 Task: Create a rule from the Routing list, Task moved to a section -> Set Priority in the project BioForge , set the section as To-Do and set the priority of the task as  High
Action: Mouse moved to (619, 316)
Screenshot: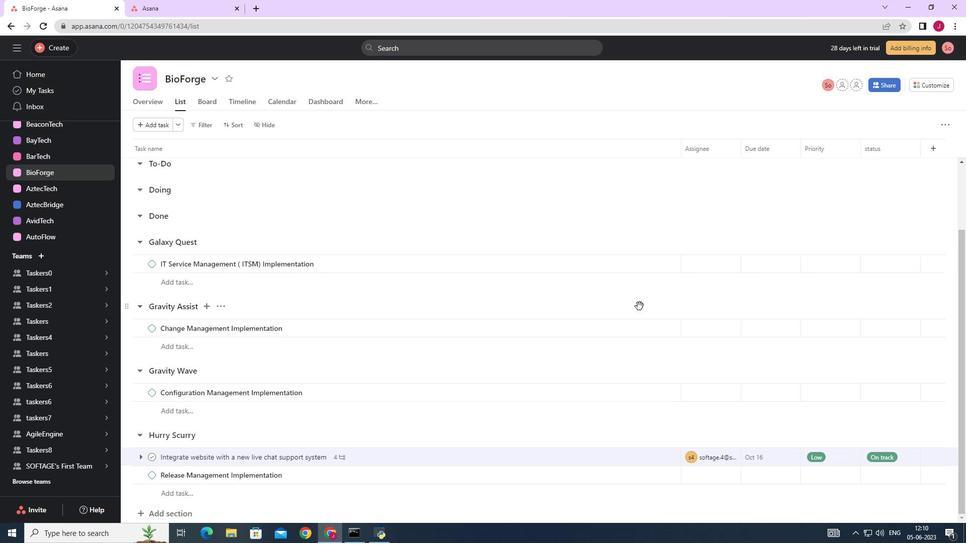 
Action: Mouse scrolled (619, 316) with delta (0, 0)
Screenshot: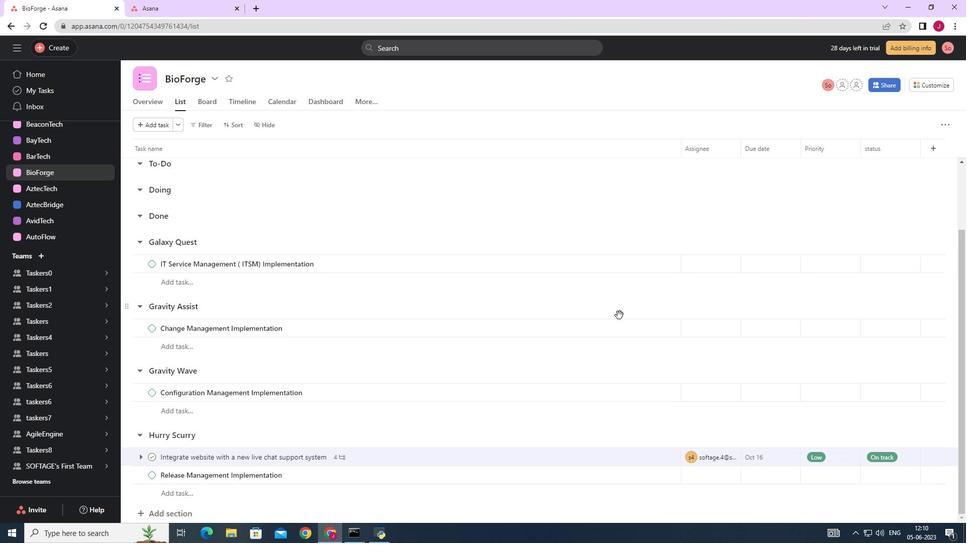 
Action: Mouse scrolled (619, 316) with delta (0, 0)
Screenshot: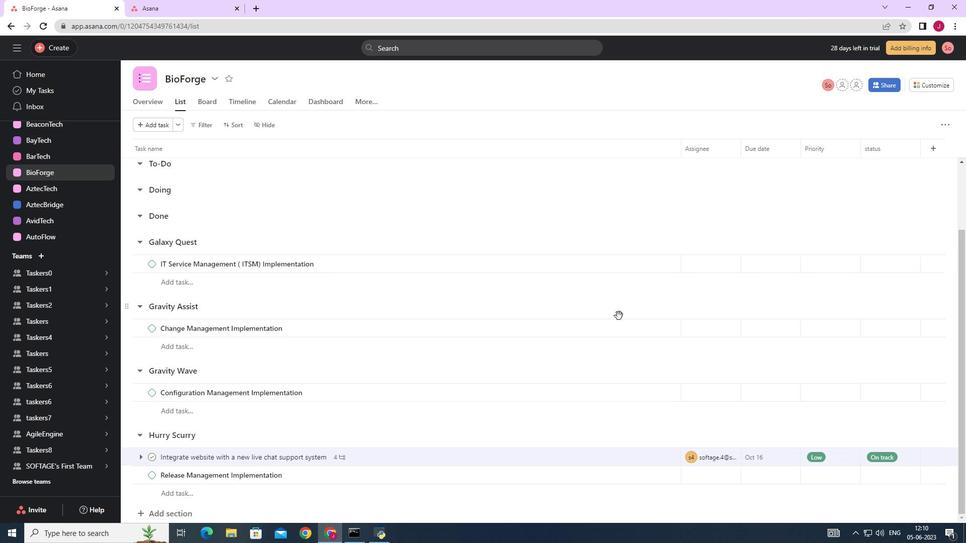 
Action: Mouse moved to (618, 316)
Screenshot: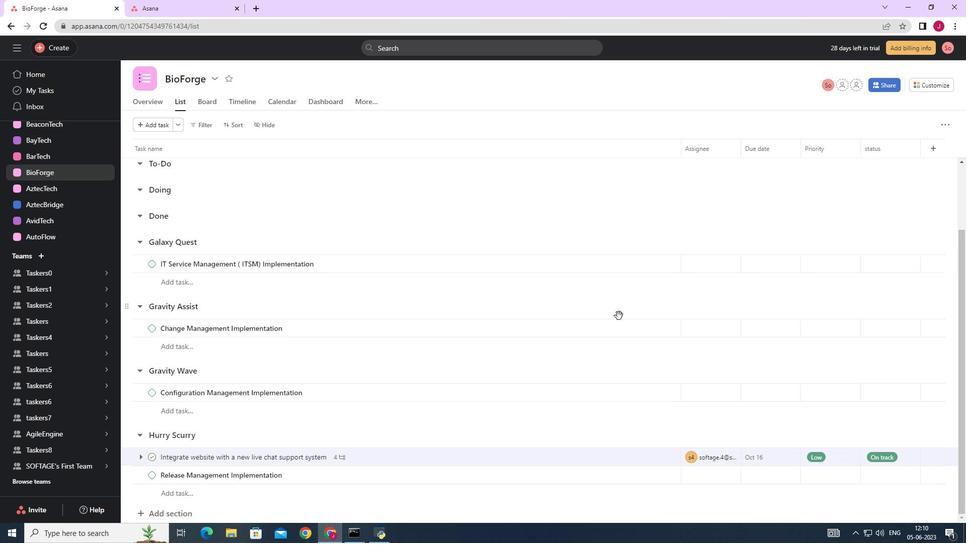 
Action: Mouse scrolled (618, 316) with delta (0, 0)
Screenshot: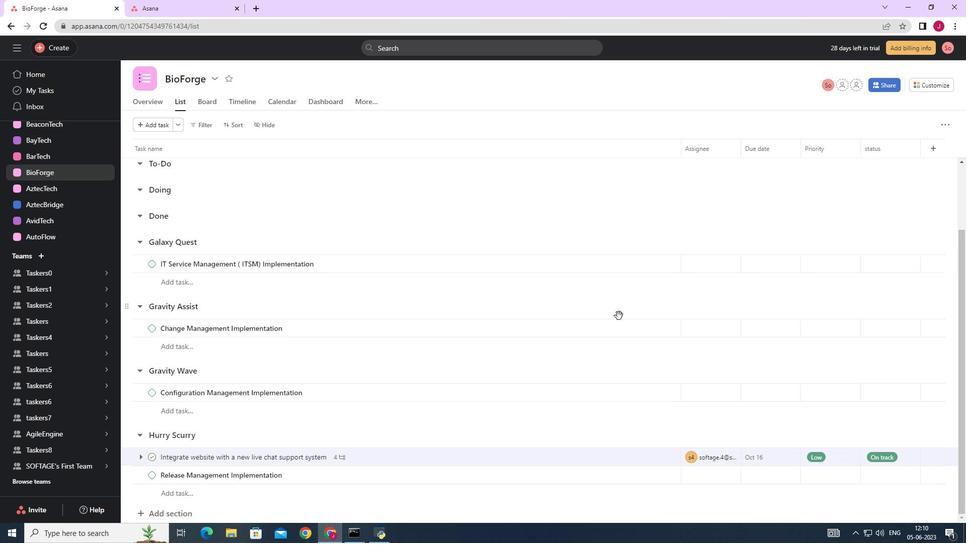 
Action: Mouse moved to (222, 246)
Screenshot: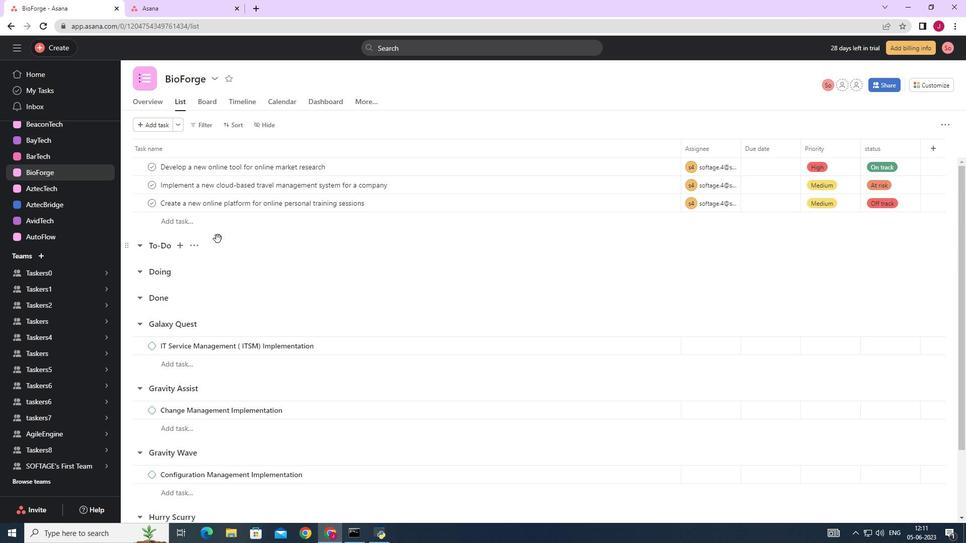 
Action: Mouse scrolled (222, 247) with delta (0, 0)
Screenshot: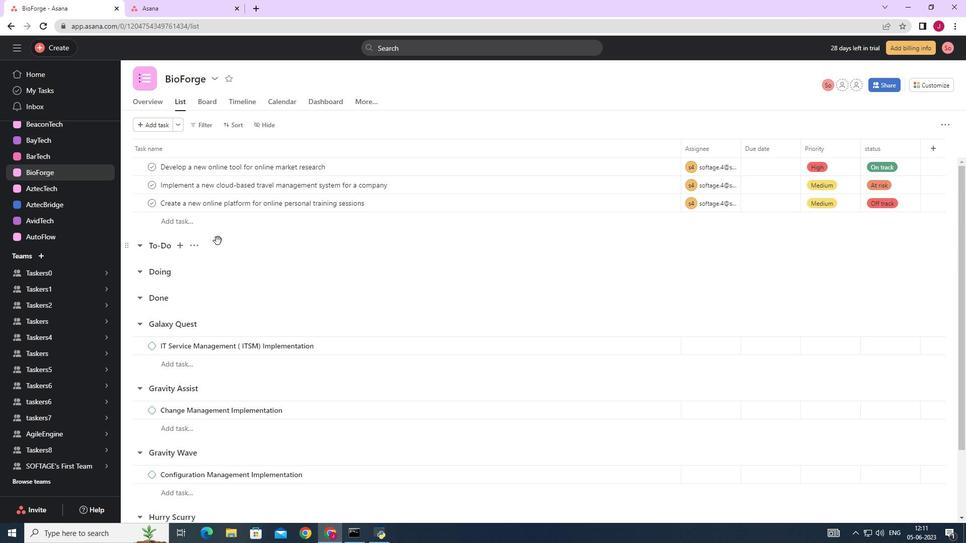 
Action: Mouse scrolled (222, 247) with delta (0, 0)
Screenshot: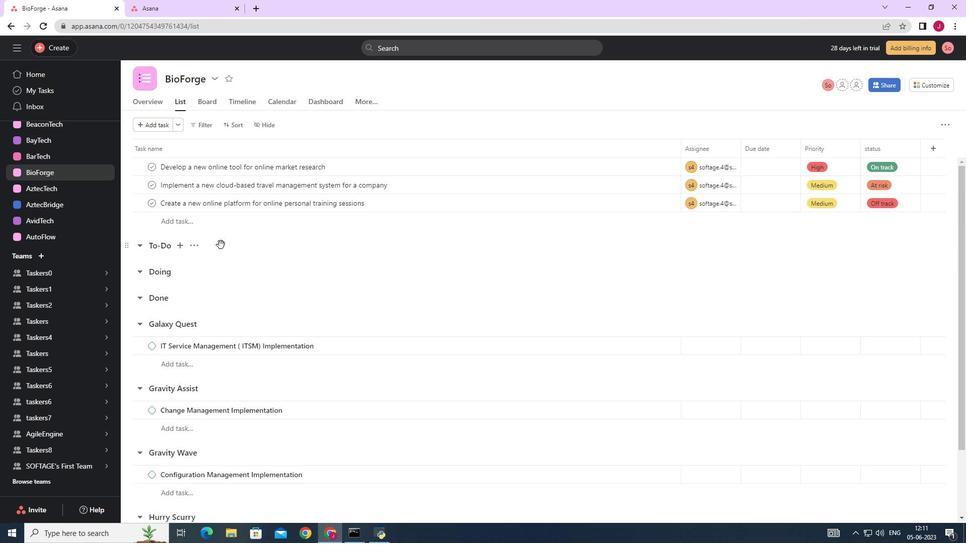 
Action: Mouse scrolled (222, 247) with delta (0, 0)
Screenshot: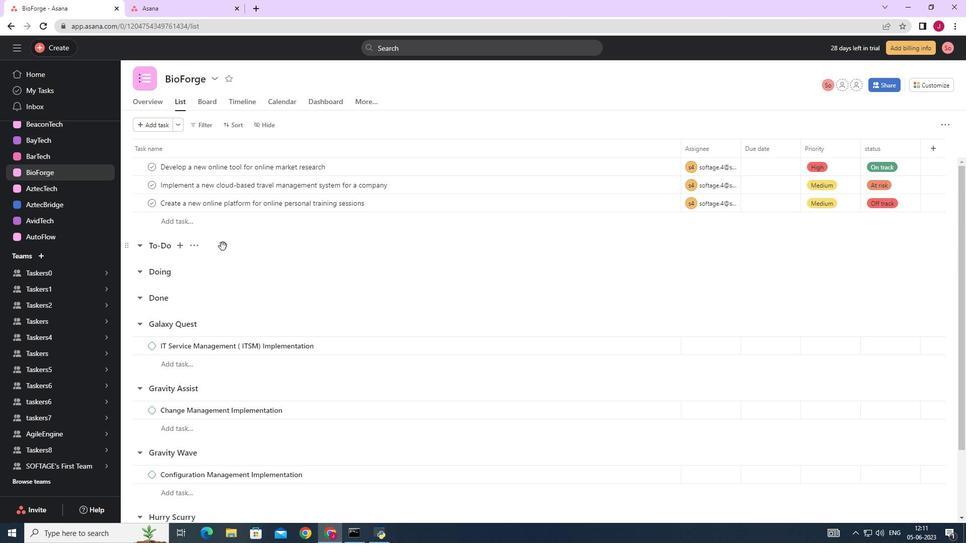 
Action: Mouse moved to (222, 246)
Screenshot: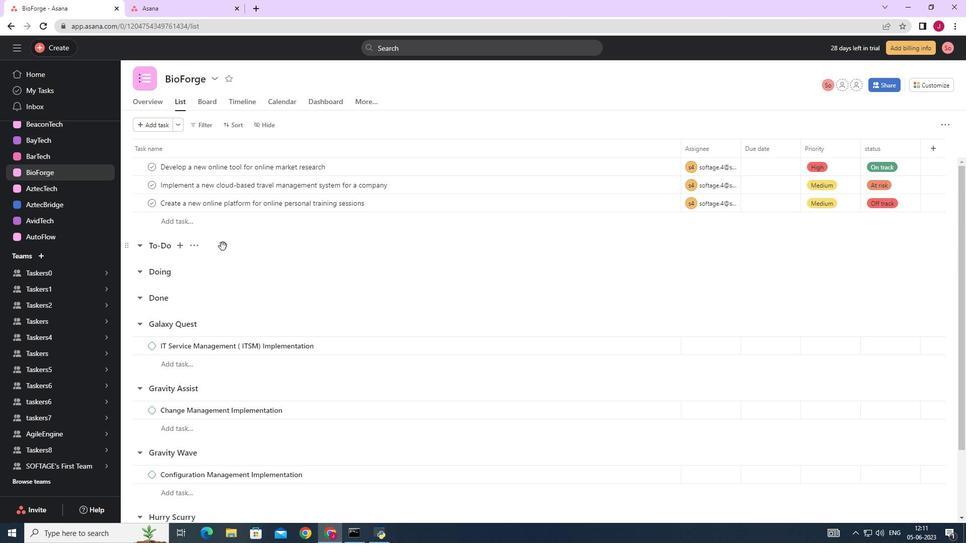 
Action: Mouse scrolled (222, 246) with delta (0, 0)
Screenshot: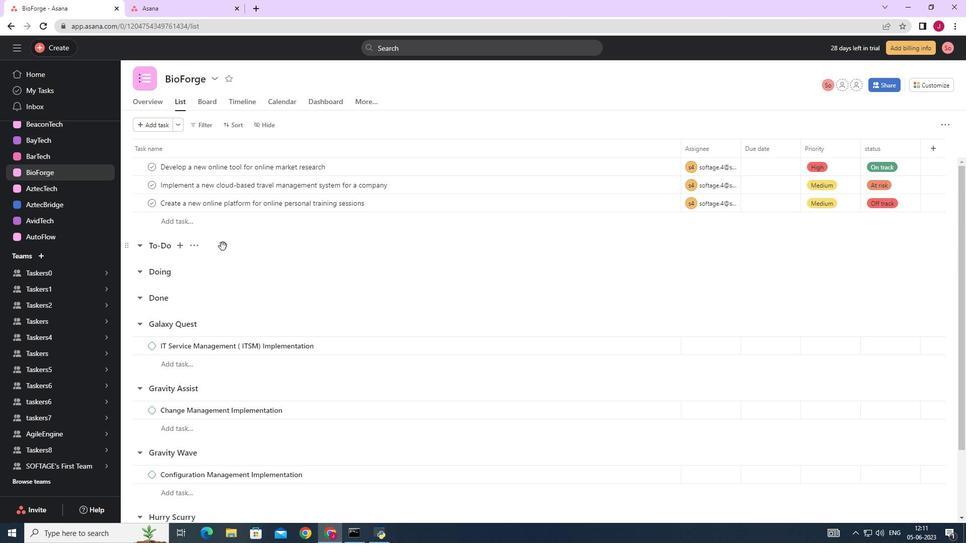 
Action: Mouse scrolled (222, 246) with delta (0, 0)
Screenshot: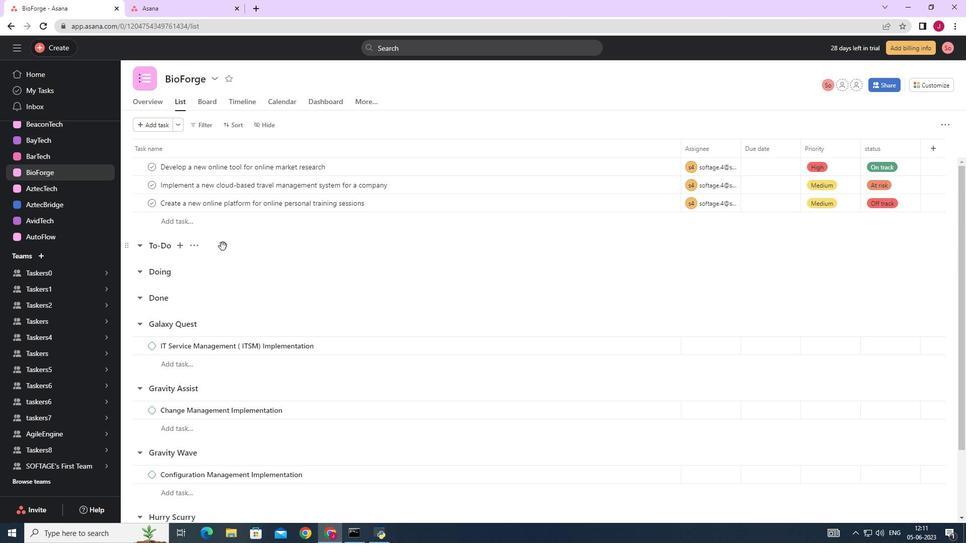 
Action: Mouse scrolled (222, 246) with delta (0, 0)
Screenshot: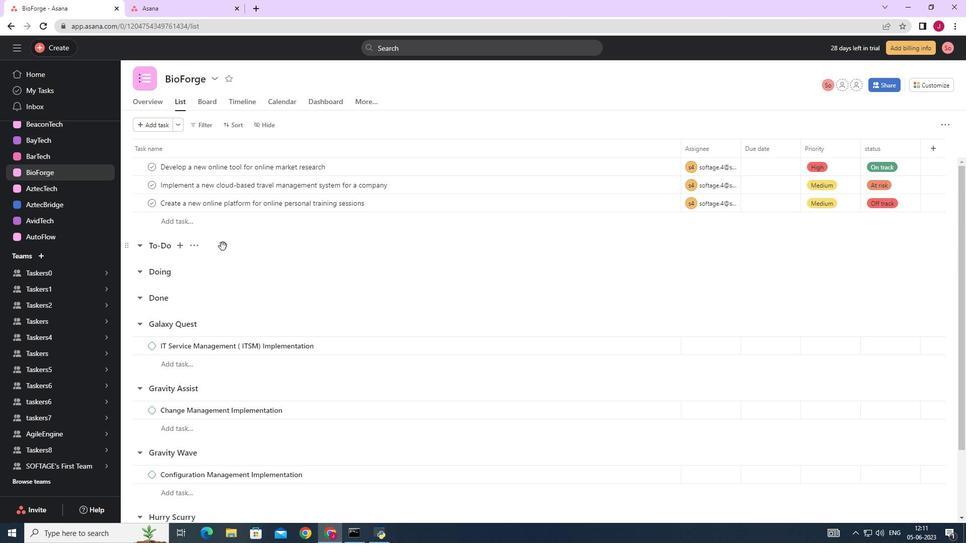 
Action: Mouse scrolled (222, 246) with delta (0, 0)
Screenshot: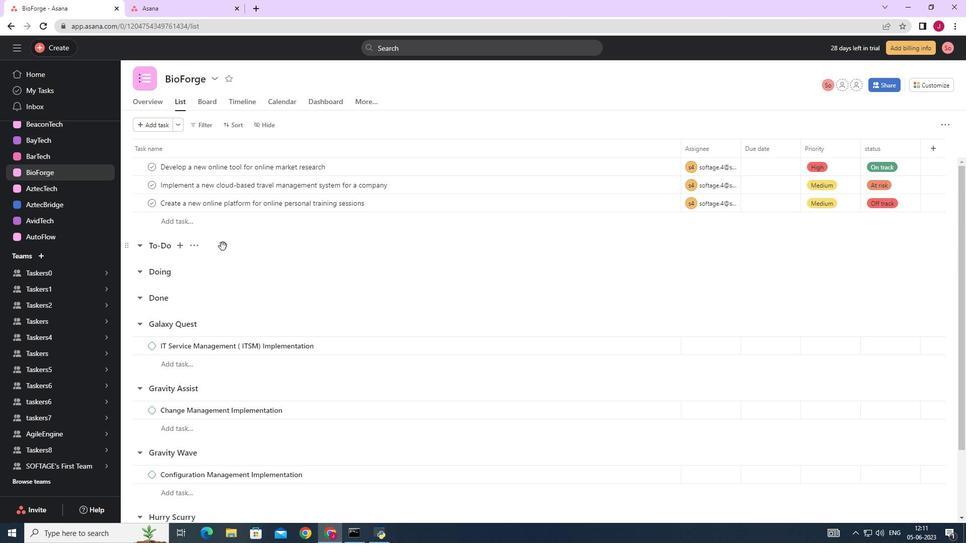 
Action: Mouse scrolled (222, 246) with delta (0, 0)
Screenshot: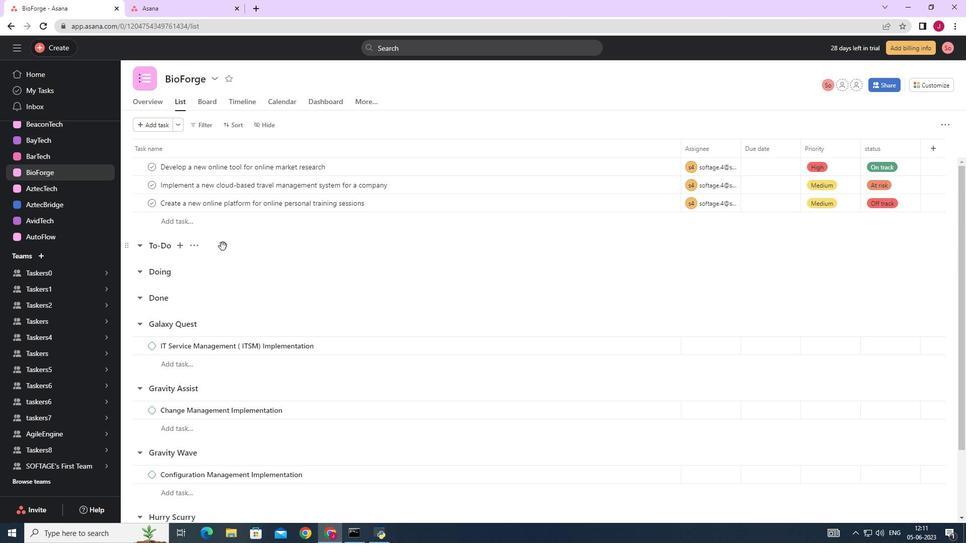 
Action: Mouse scrolled (222, 246) with delta (0, 0)
Screenshot: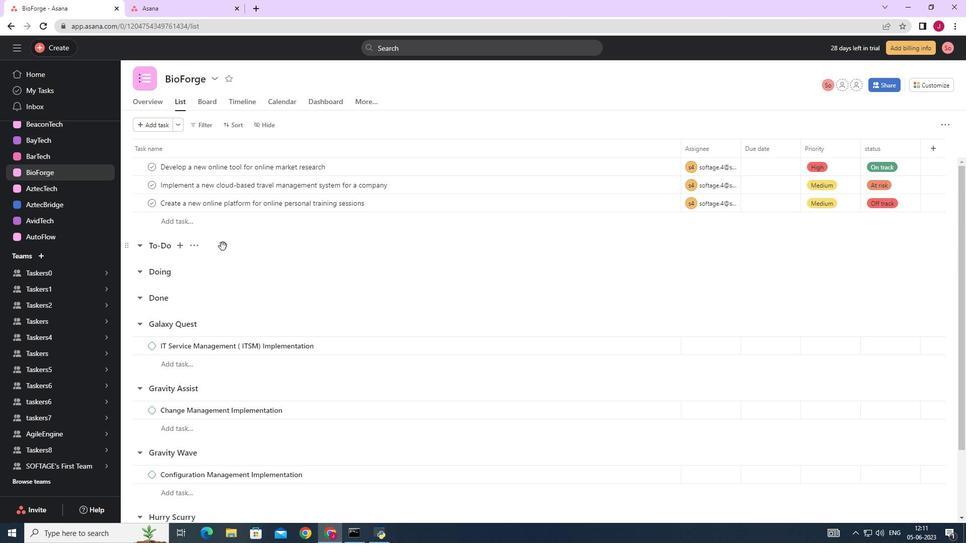 
Action: Mouse scrolled (222, 246) with delta (0, 0)
Screenshot: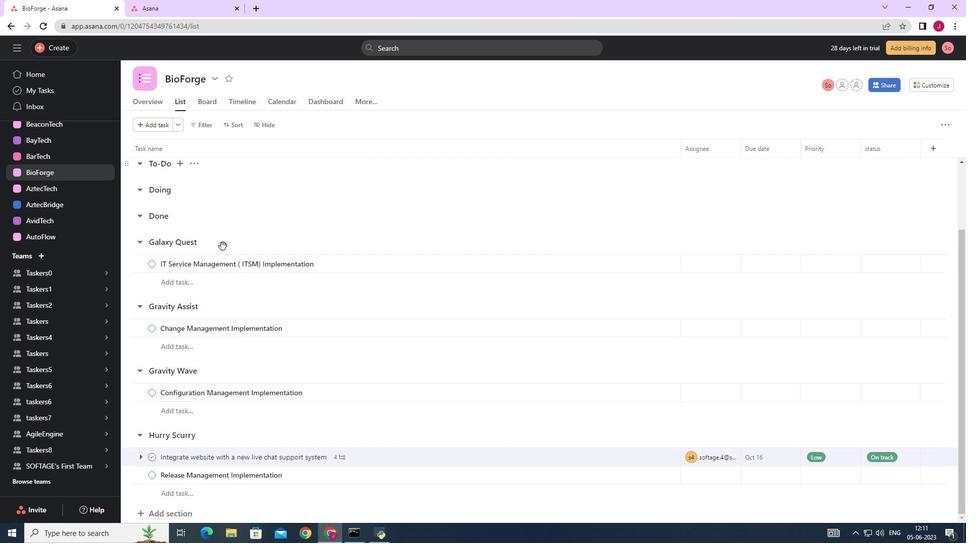 
Action: Mouse scrolled (222, 246) with delta (0, 0)
Screenshot: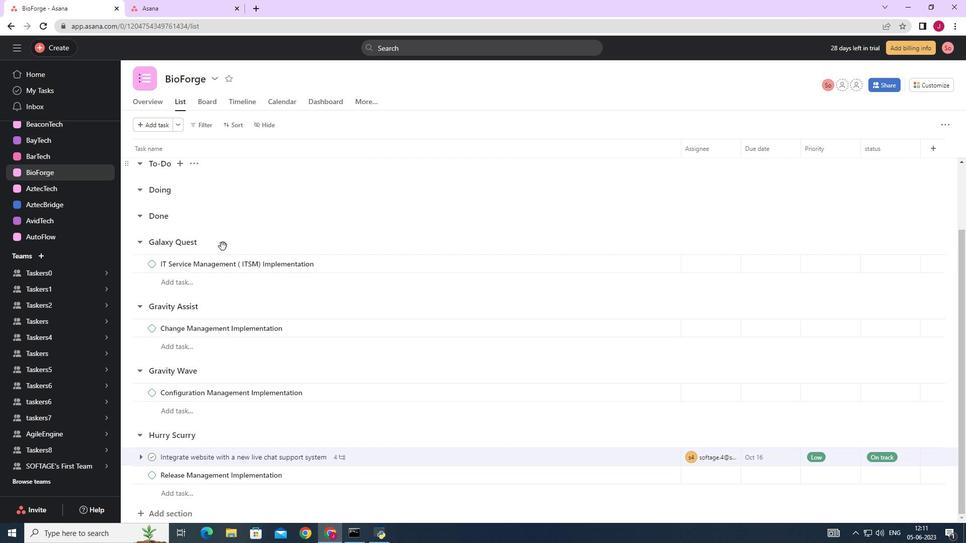 
Action: Mouse scrolled (222, 247) with delta (0, 0)
Screenshot: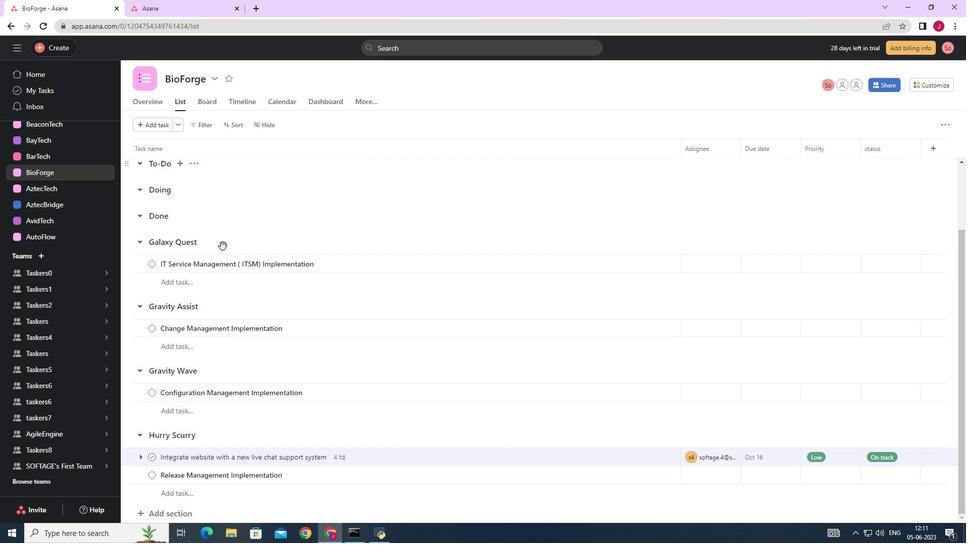 
Action: Mouse scrolled (222, 247) with delta (0, 0)
Screenshot: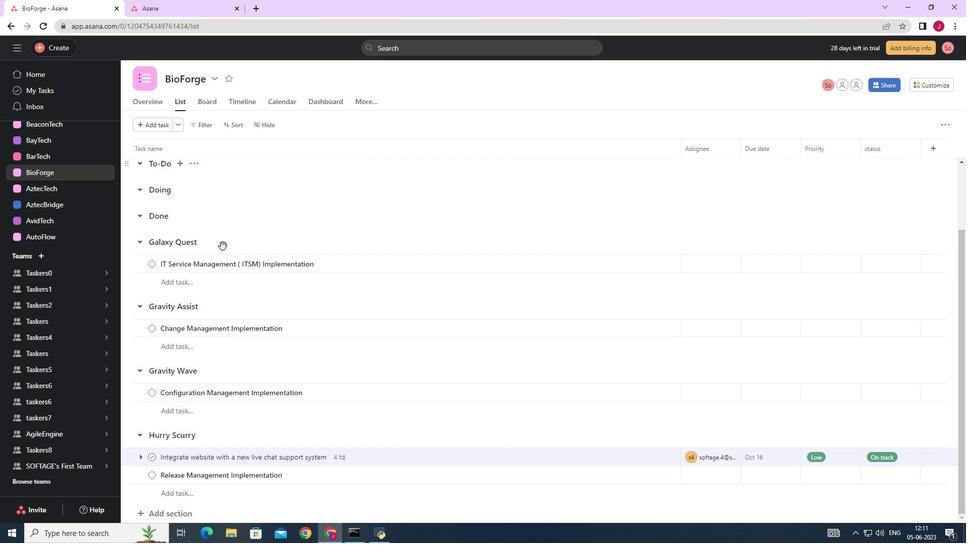 
Action: Mouse scrolled (222, 247) with delta (0, 0)
Screenshot: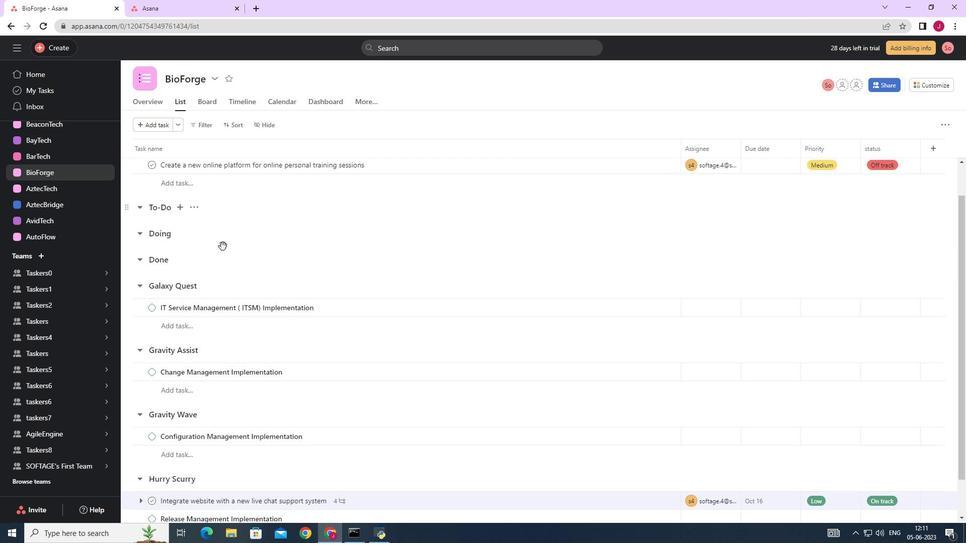 
Action: Mouse scrolled (222, 247) with delta (0, 0)
Screenshot: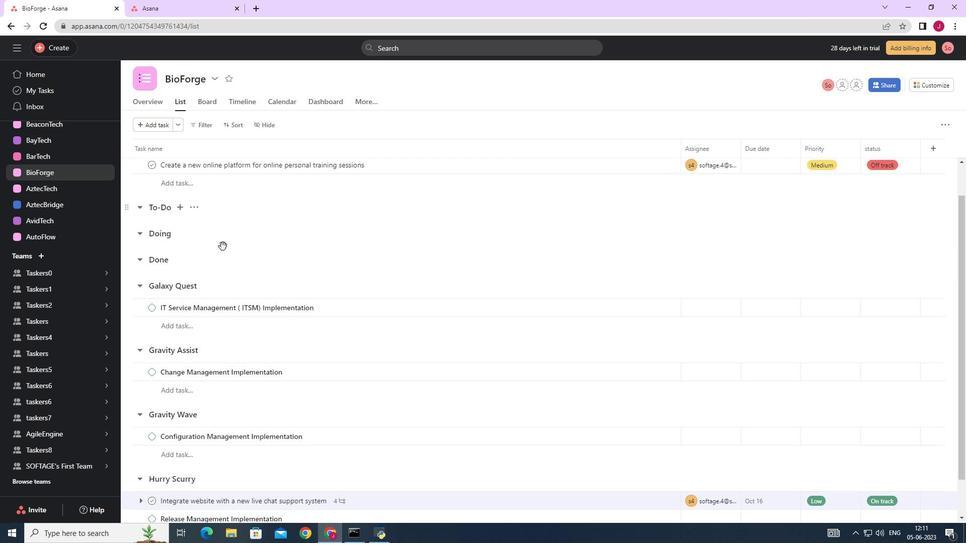 
Action: Mouse scrolled (222, 247) with delta (0, 0)
Screenshot: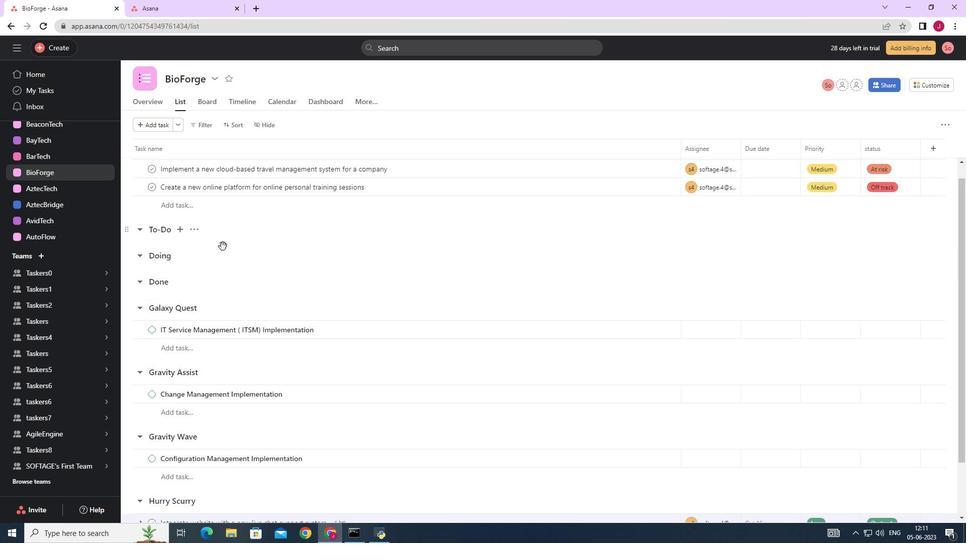 
Action: Mouse scrolled (222, 247) with delta (0, 0)
Screenshot: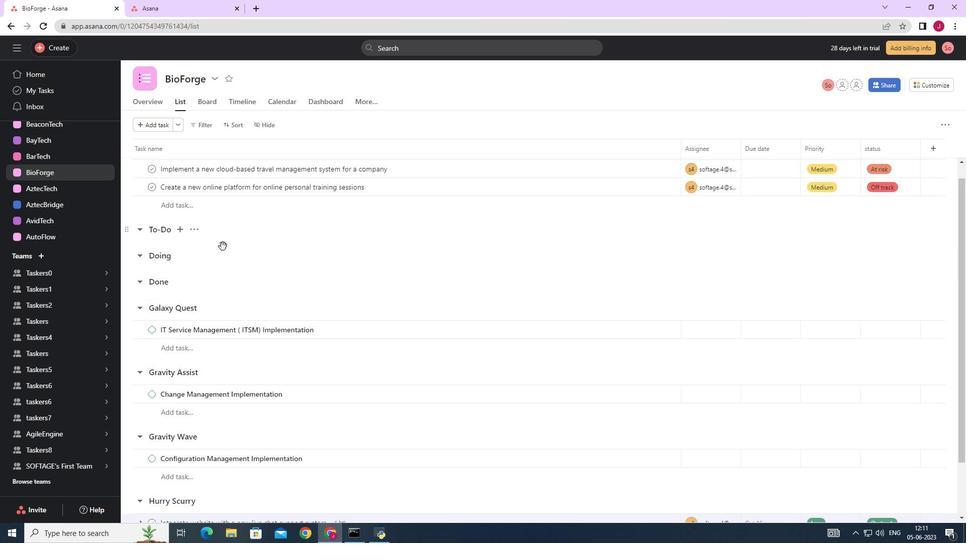 
Action: Mouse moved to (941, 85)
Screenshot: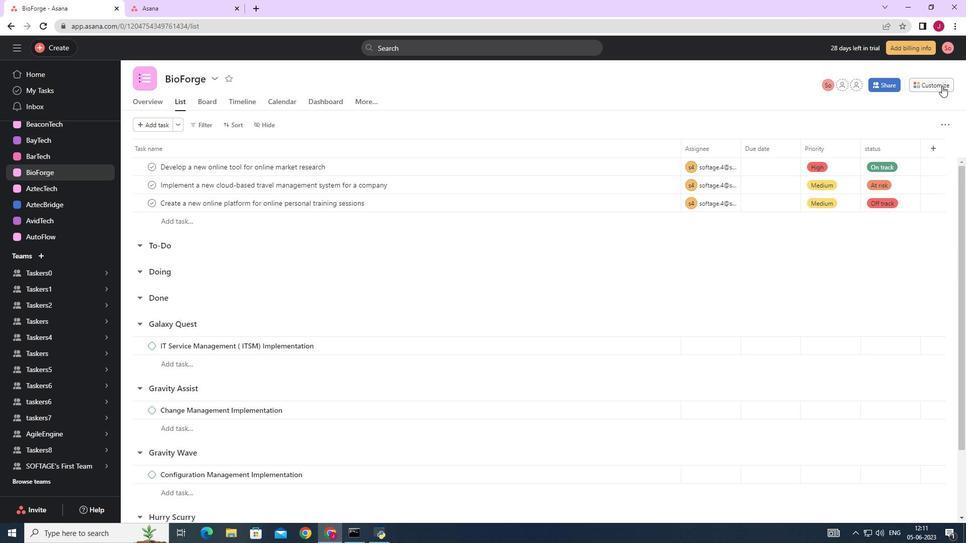 
Action: Mouse pressed left at (941, 85)
Screenshot: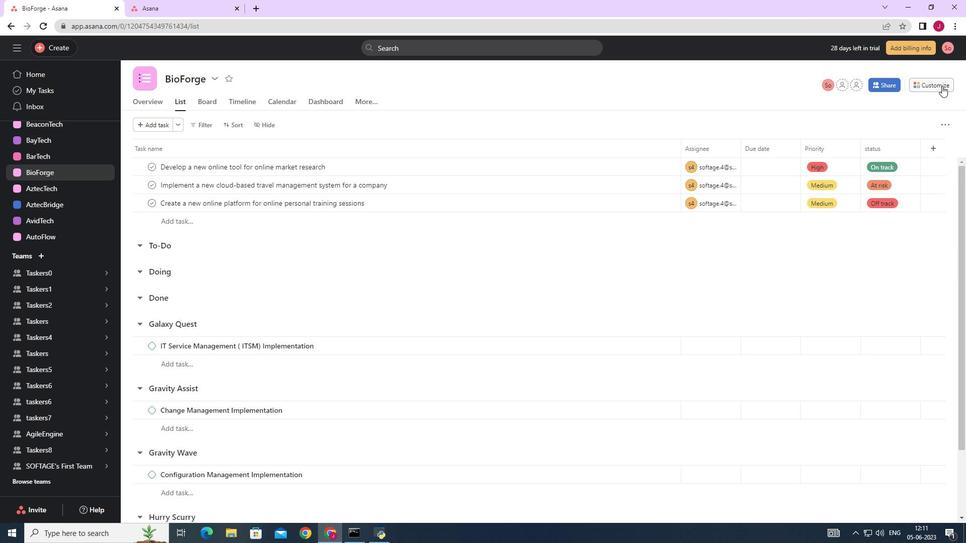 
Action: Mouse moved to (760, 215)
Screenshot: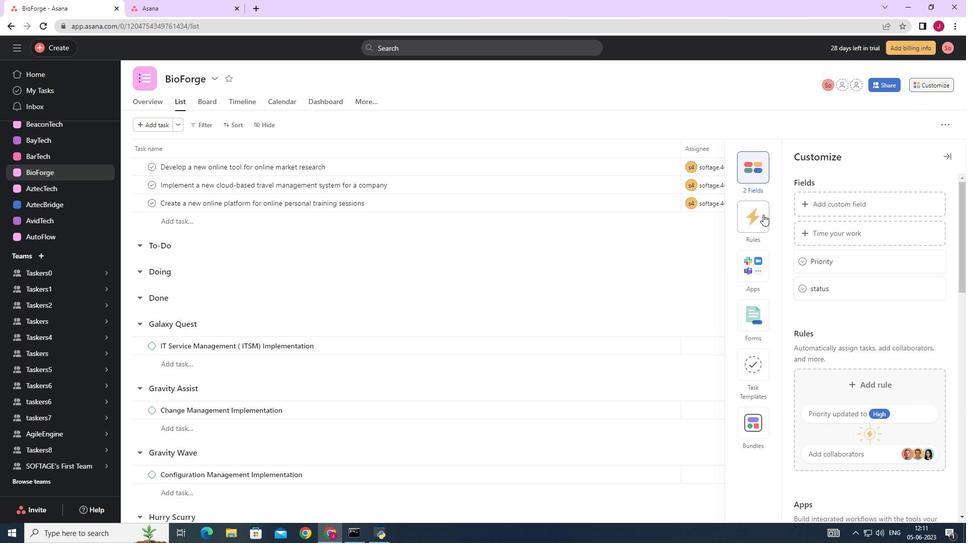 
Action: Mouse pressed left at (760, 215)
Screenshot: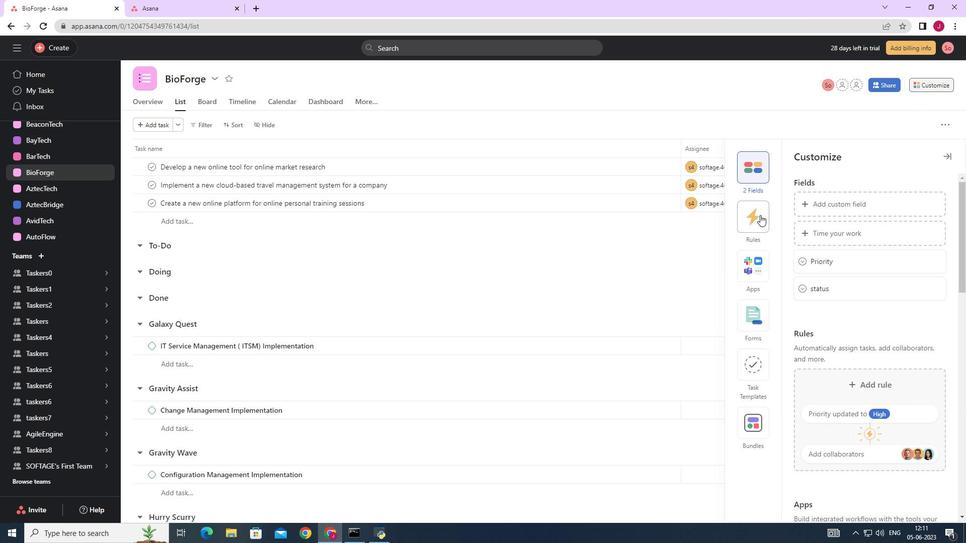 
Action: Mouse moved to (832, 236)
Screenshot: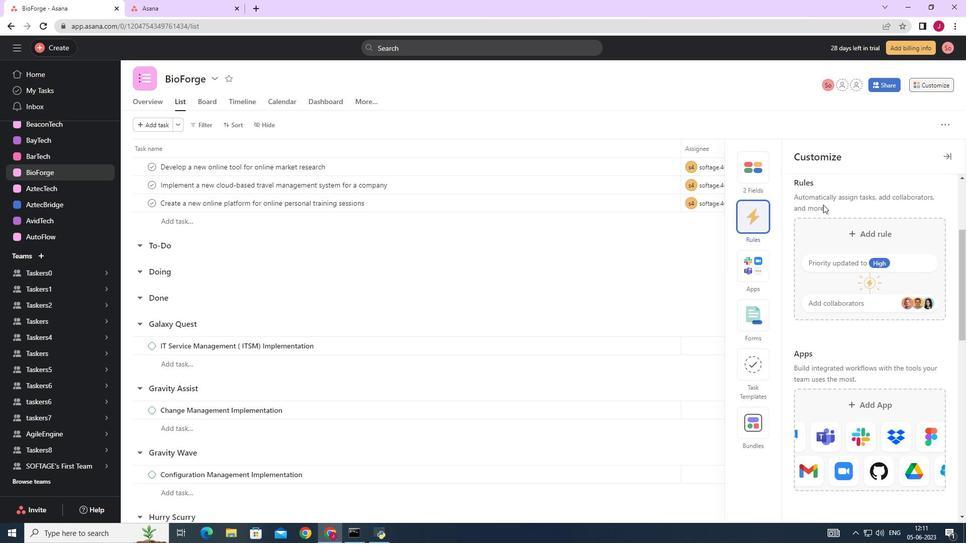 
Action: Mouse pressed left at (832, 236)
Screenshot: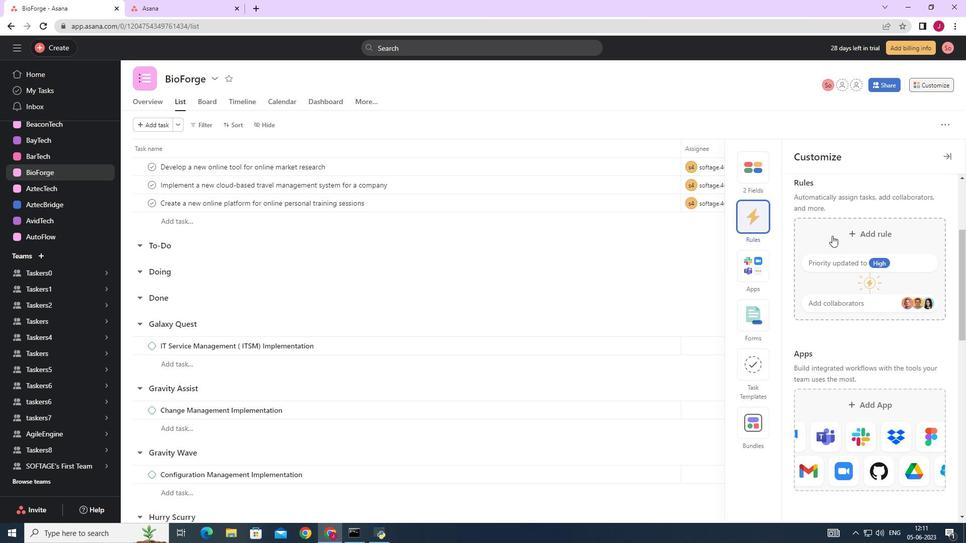 
Action: Mouse moved to (216, 129)
Screenshot: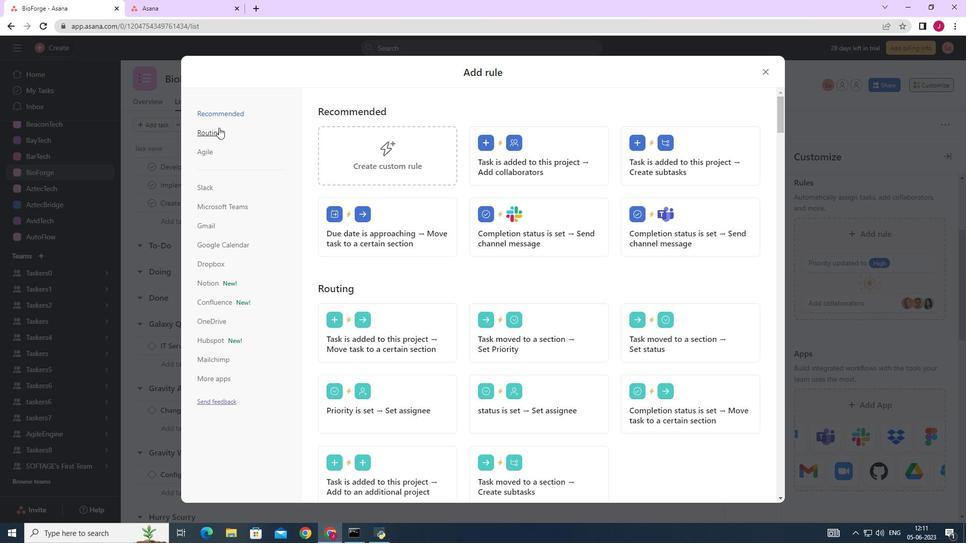 
Action: Mouse pressed left at (216, 129)
Screenshot: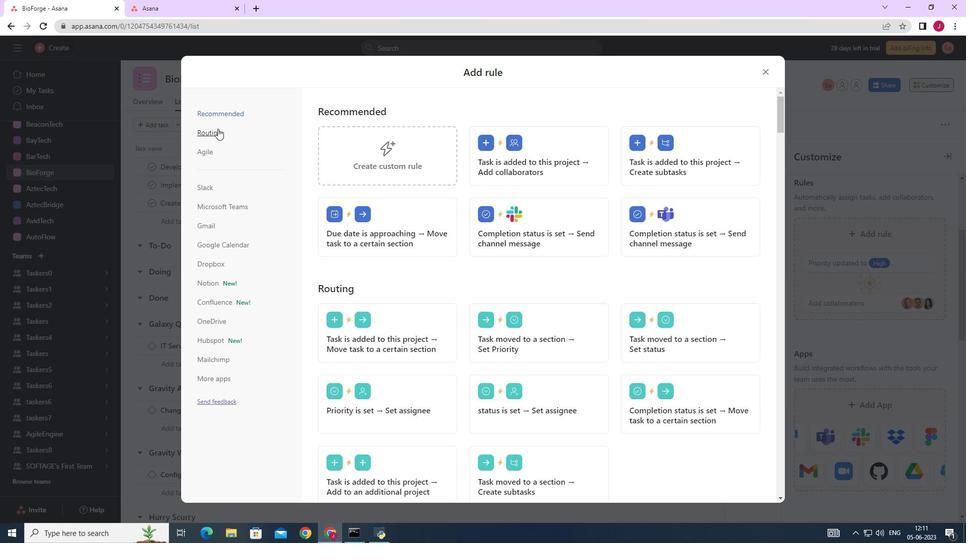 
Action: Mouse moved to (505, 157)
Screenshot: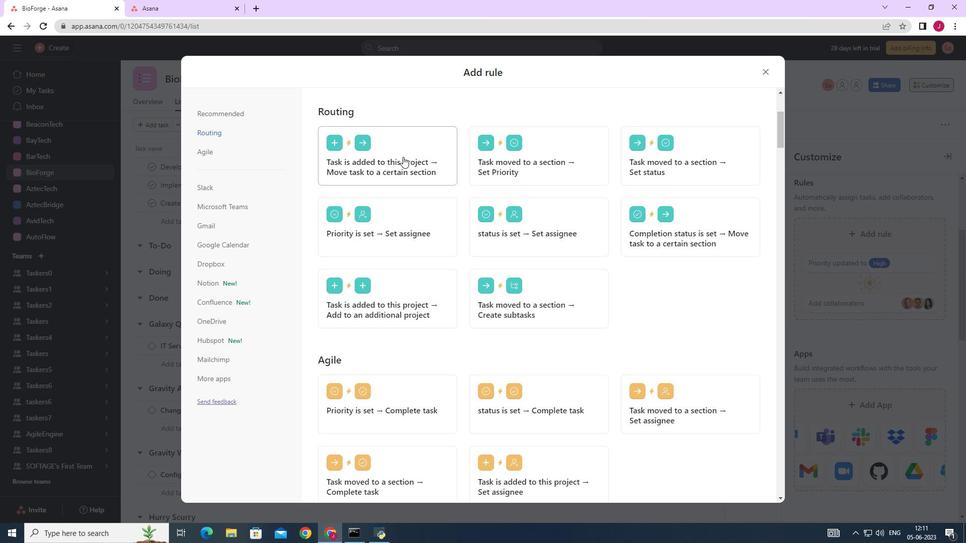 
Action: Mouse pressed left at (505, 157)
Screenshot: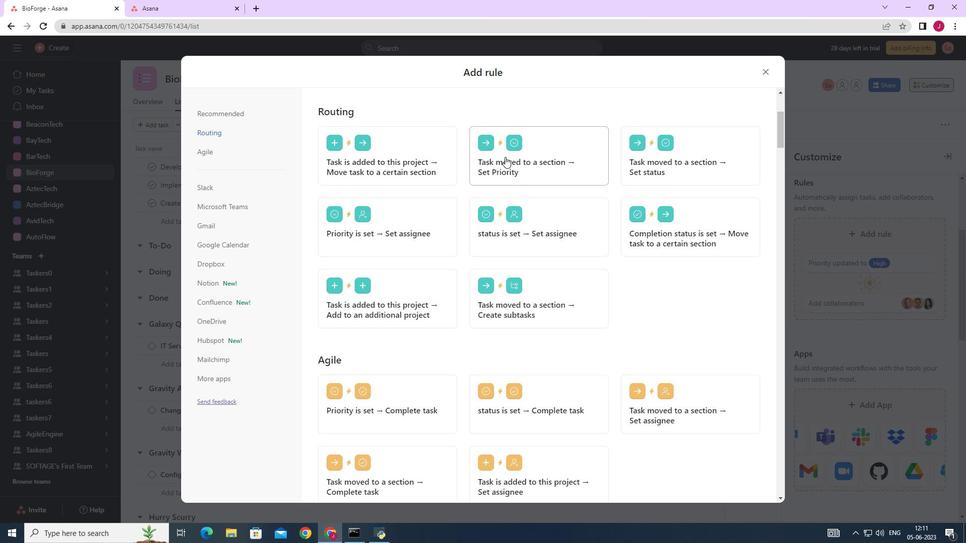 
Action: Mouse moved to (350, 277)
Screenshot: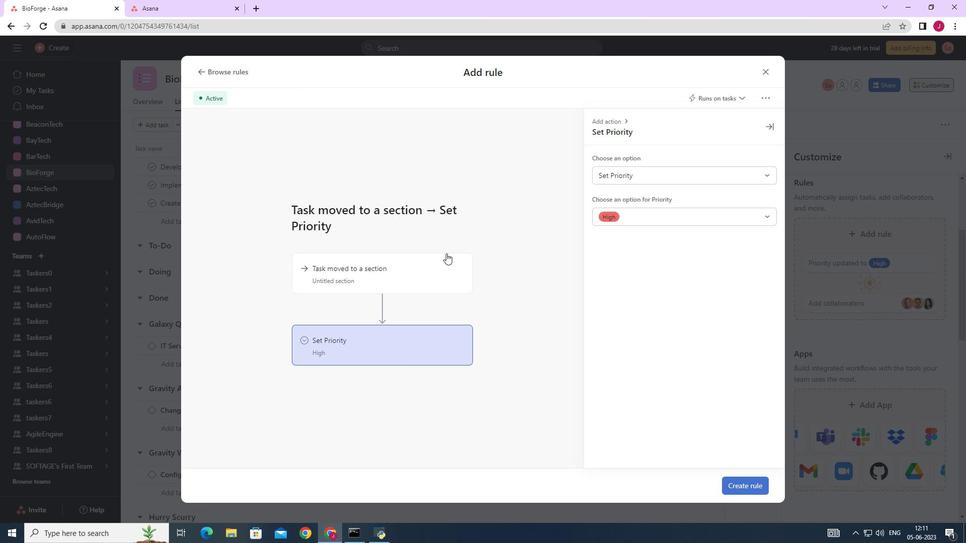 
Action: Mouse pressed left at (350, 277)
Screenshot: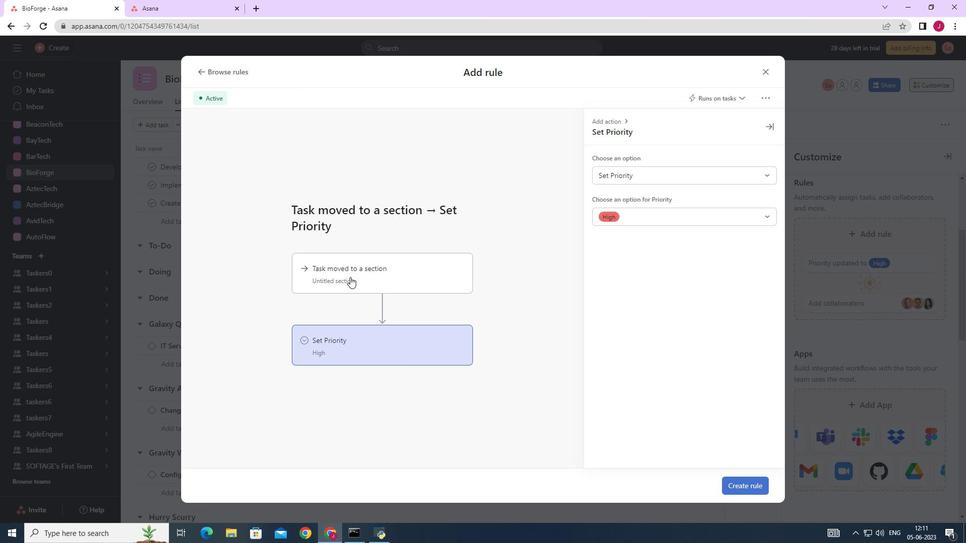 
Action: Mouse moved to (619, 175)
Screenshot: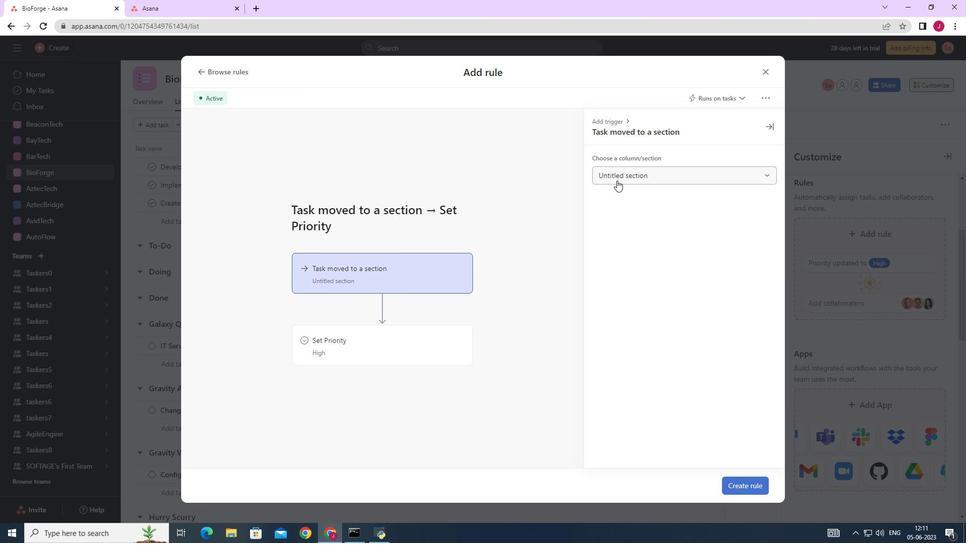 
Action: Mouse pressed left at (619, 175)
Screenshot: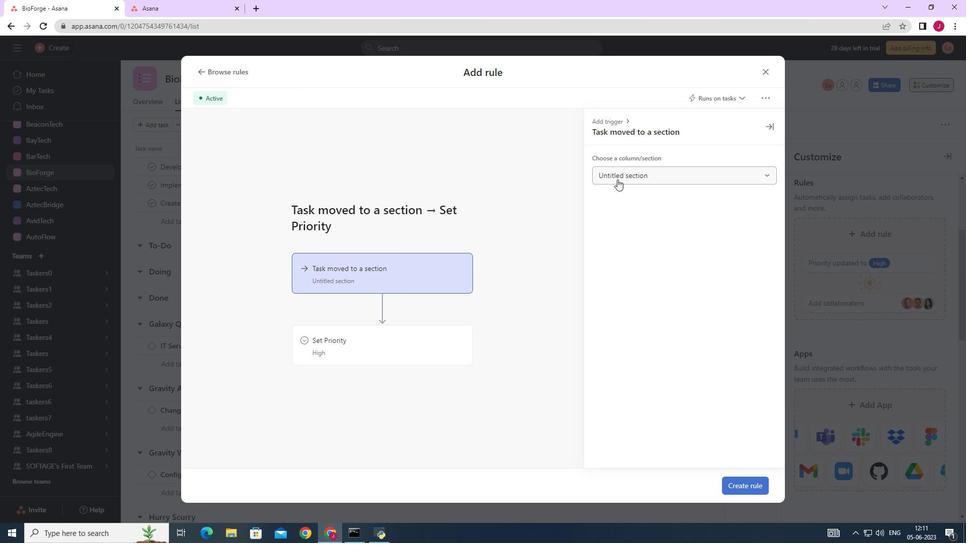 
Action: Mouse moved to (620, 217)
Screenshot: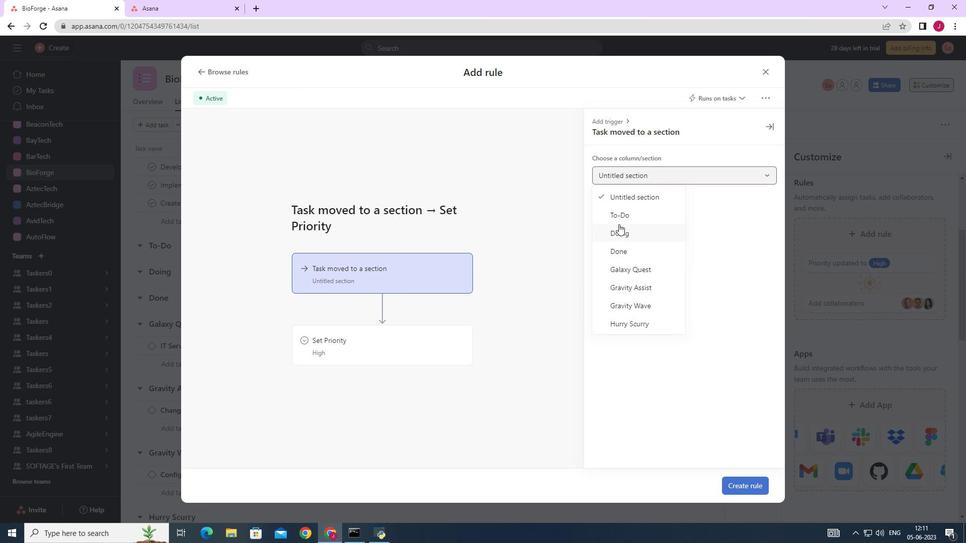 
Action: Mouse pressed left at (620, 217)
Screenshot: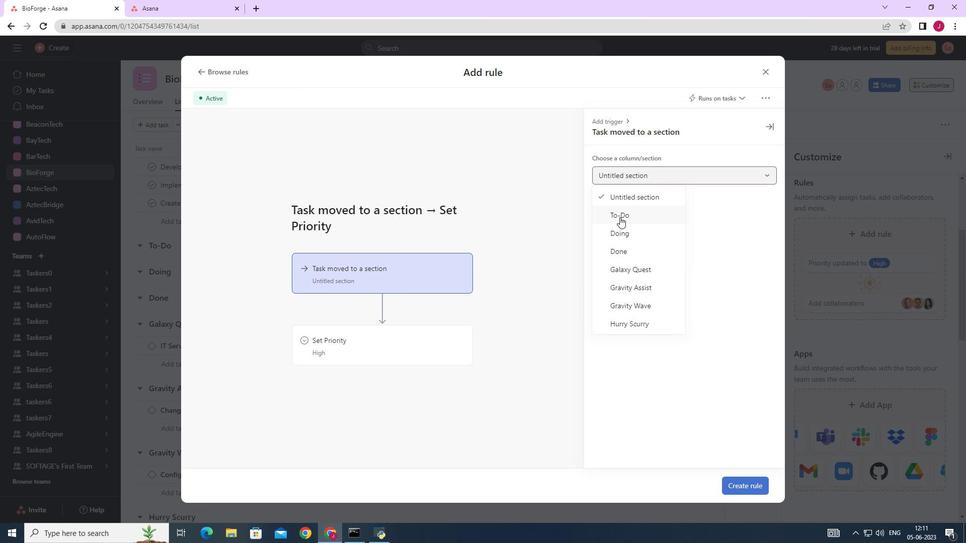 
Action: Mouse moved to (393, 344)
Screenshot: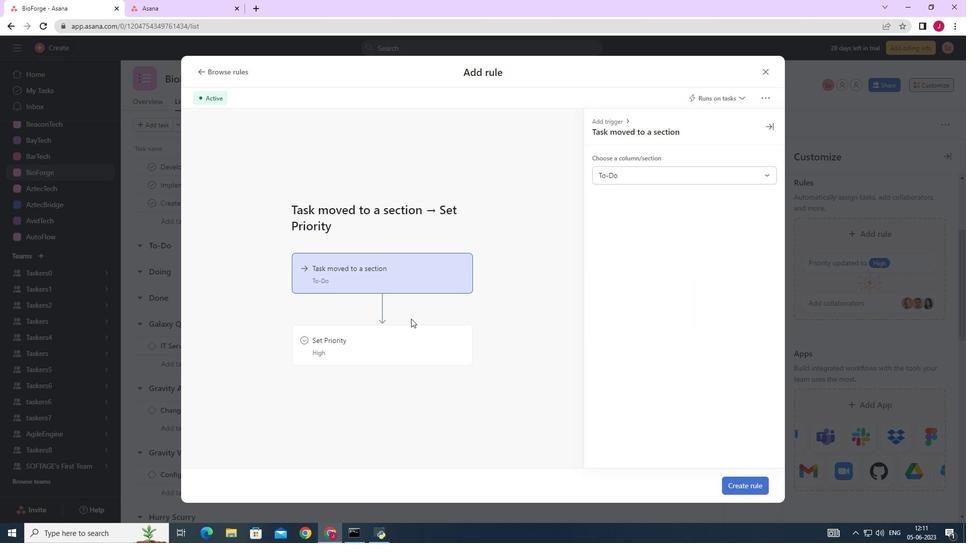 
Action: Mouse pressed left at (393, 344)
Screenshot: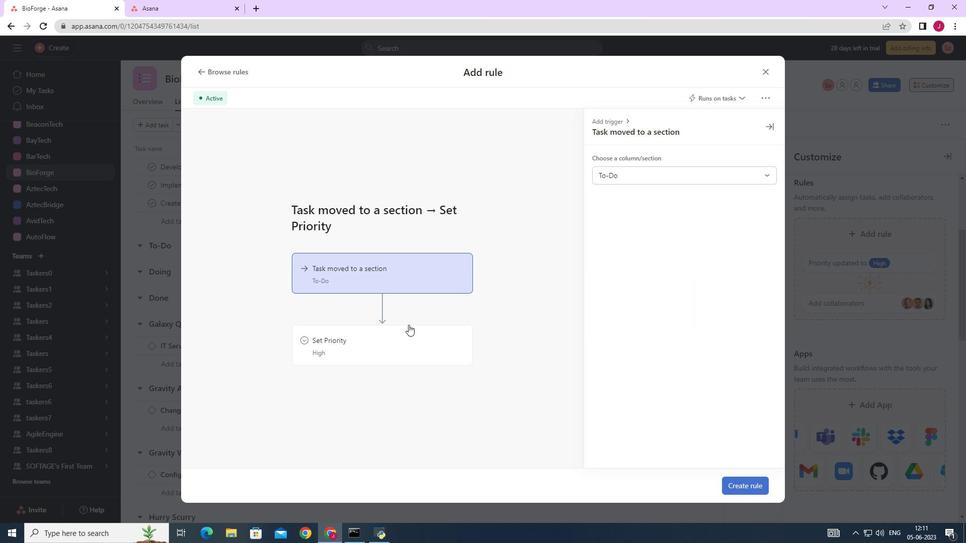 
Action: Mouse moved to (627, 173)
Screenshot: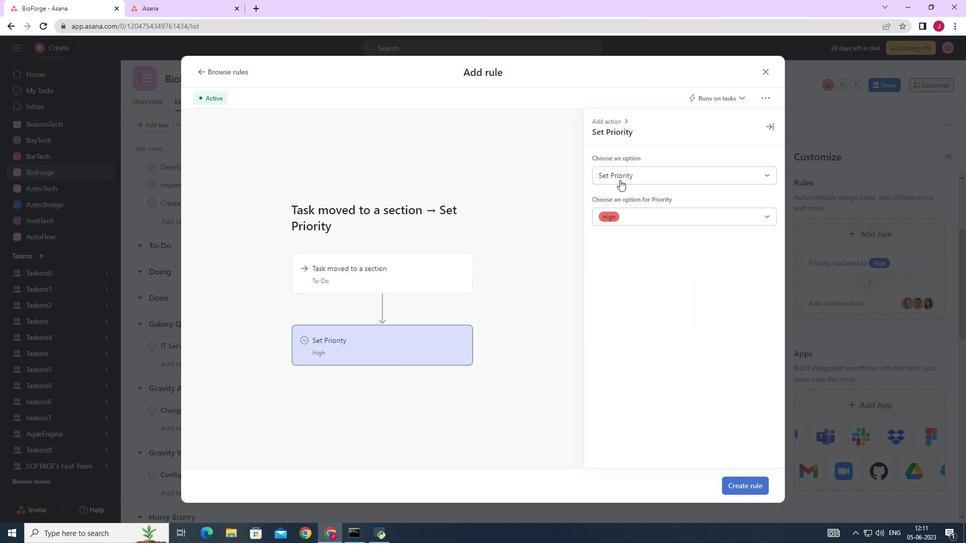 
Action: Mouse pressed left at (627, 173)
Screenshot: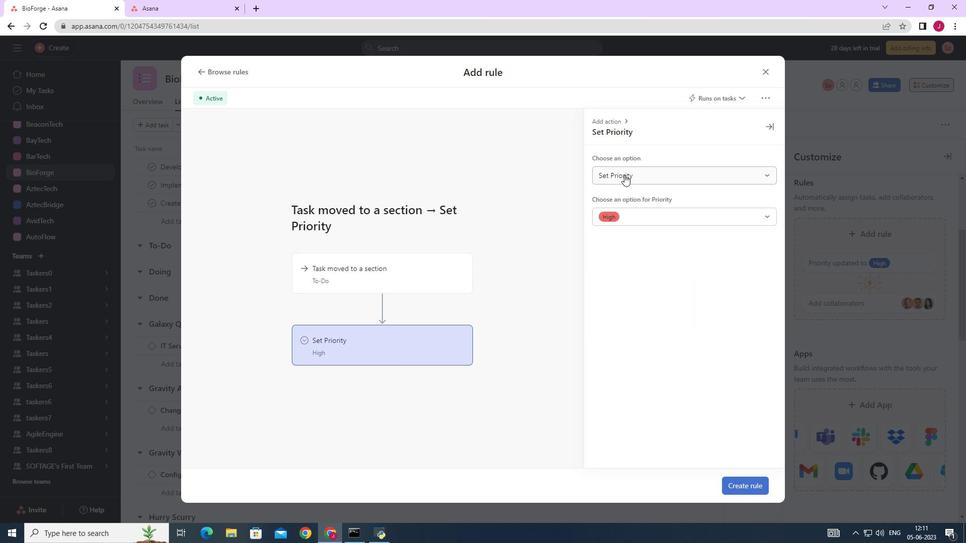
Action: Mouse moved to (626, 217)
Screenshot: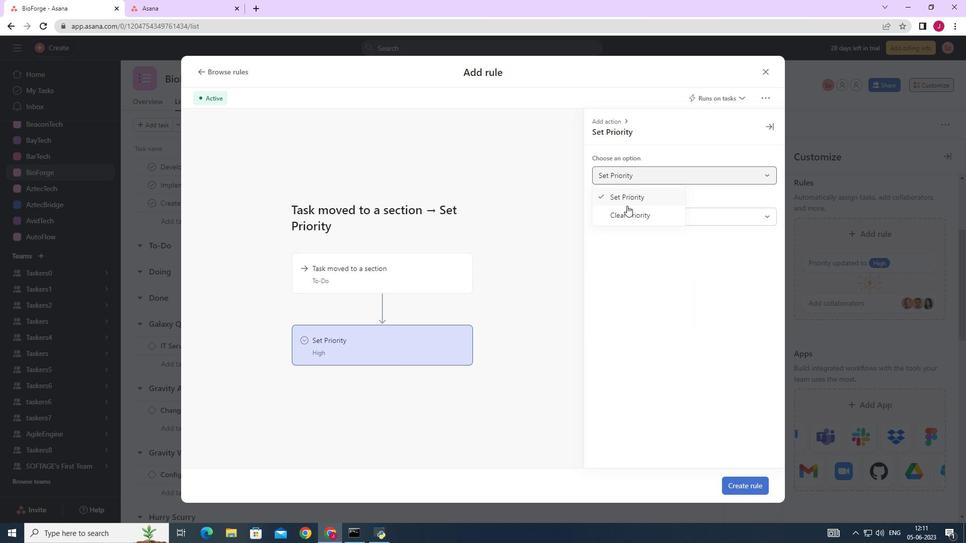 
Action: Mouse pressed left at (626, 217)
Screenshot: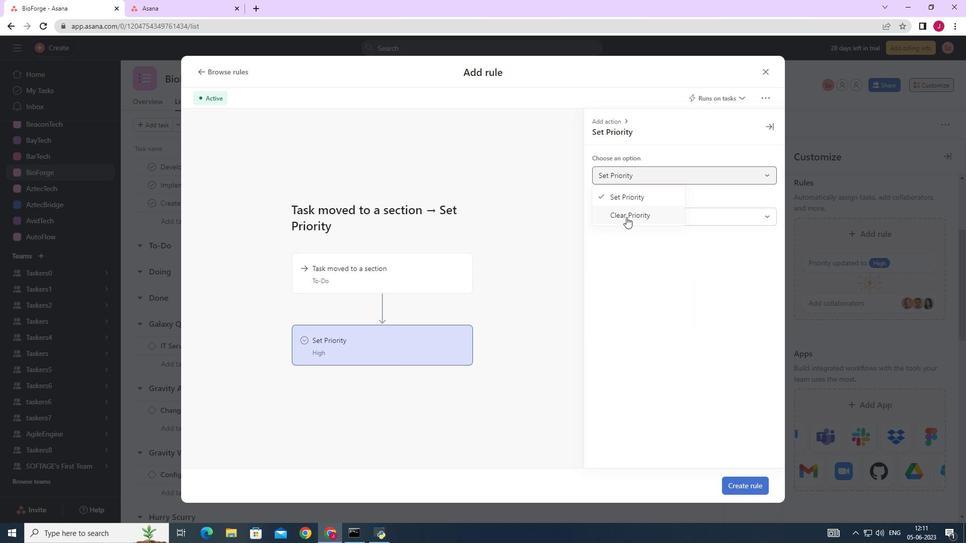 
Action: Mouse moved to (639, 175)
Screenshot: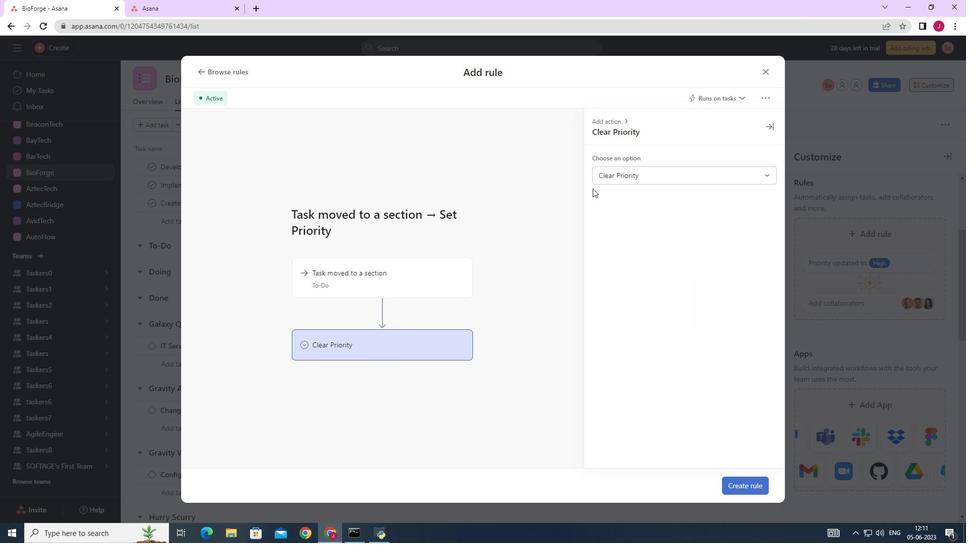 
Action: Mouse pressed left at (639, 175)
Screenshot: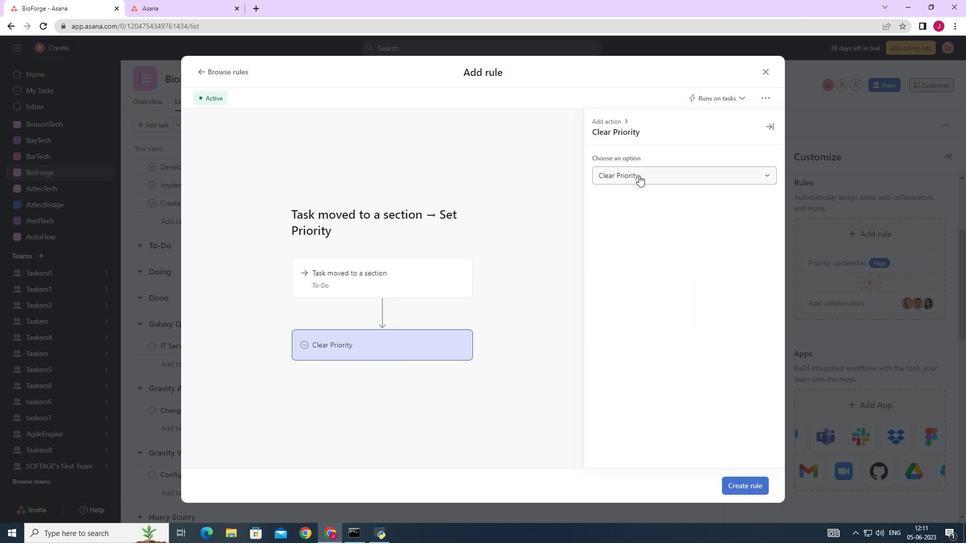 
Action: Mouse moved to (635, 197)
Screenshot: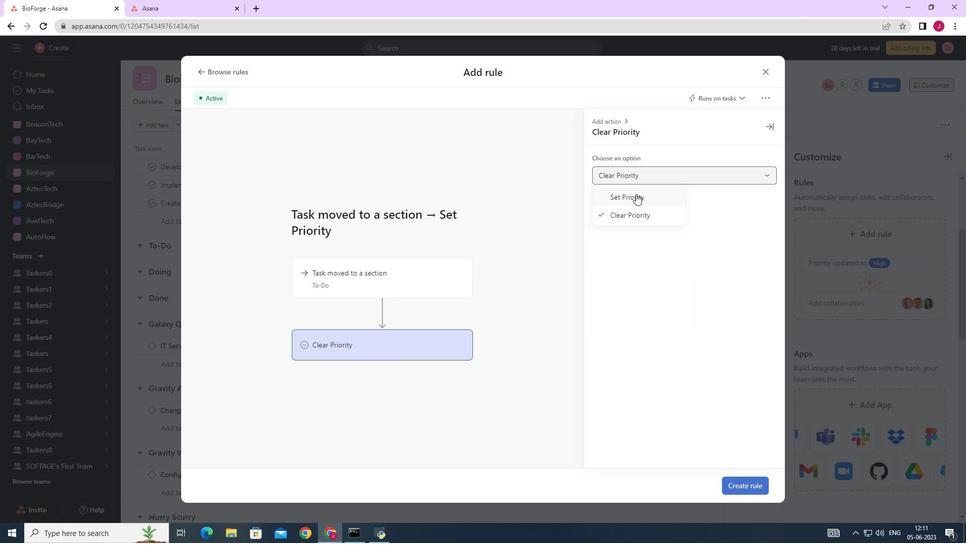 
Action: Mouse pressed left at (635, 197)
Screenshot: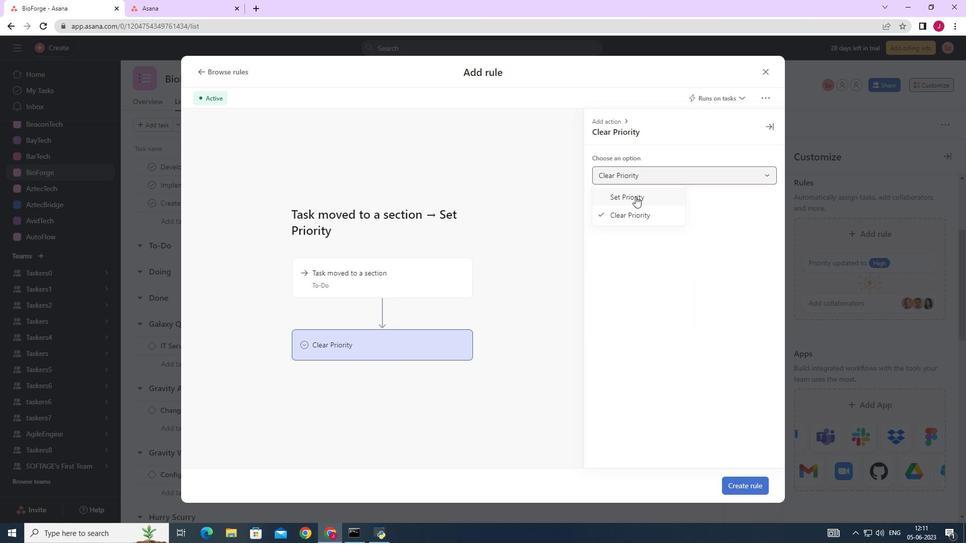 
Action: Mouse moved to (630, 213)
Screenshot: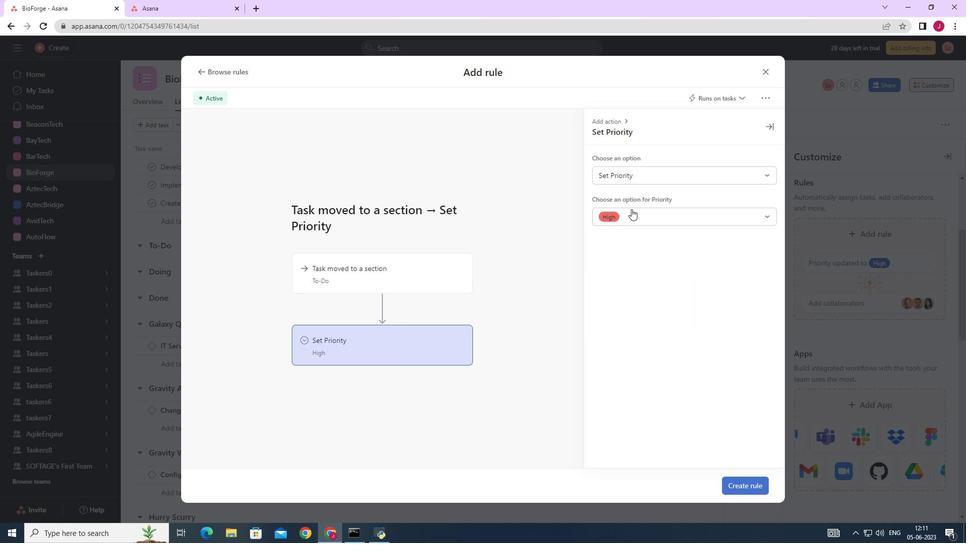 
Action: Mouse pressed left at (630, 213)
Screenshot: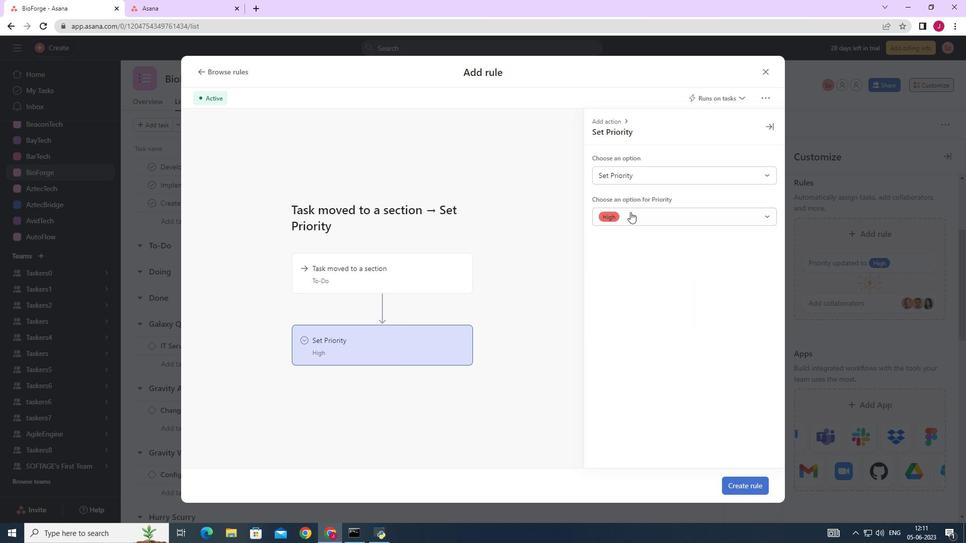 
Action: Mouse moved to (618, 238)
Screenshot: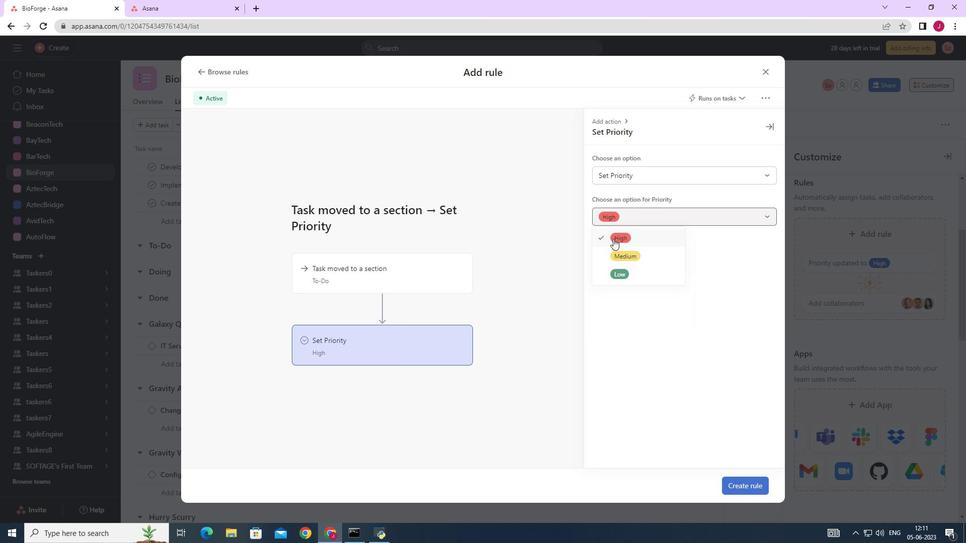 
Action: Mouse pressed left at (618, 238)
Screenshot: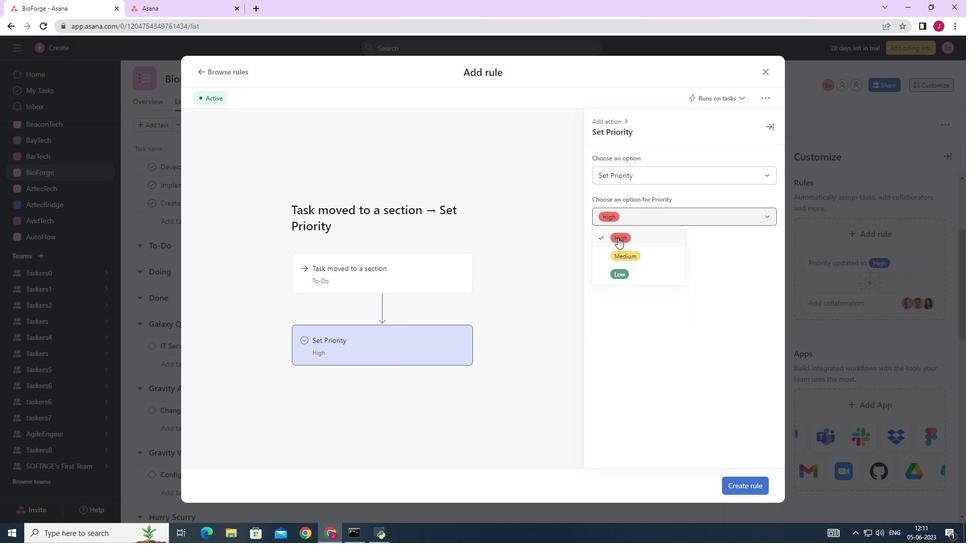
Action: Mouse moved to (753, 485)
Screenshot: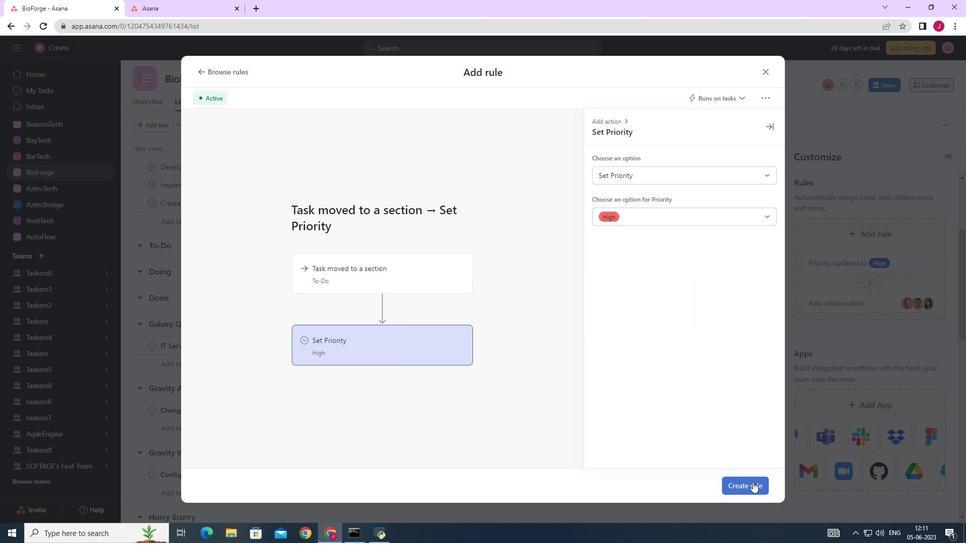 
Action: Mouse pressed left at (753, 485)
Screenshot: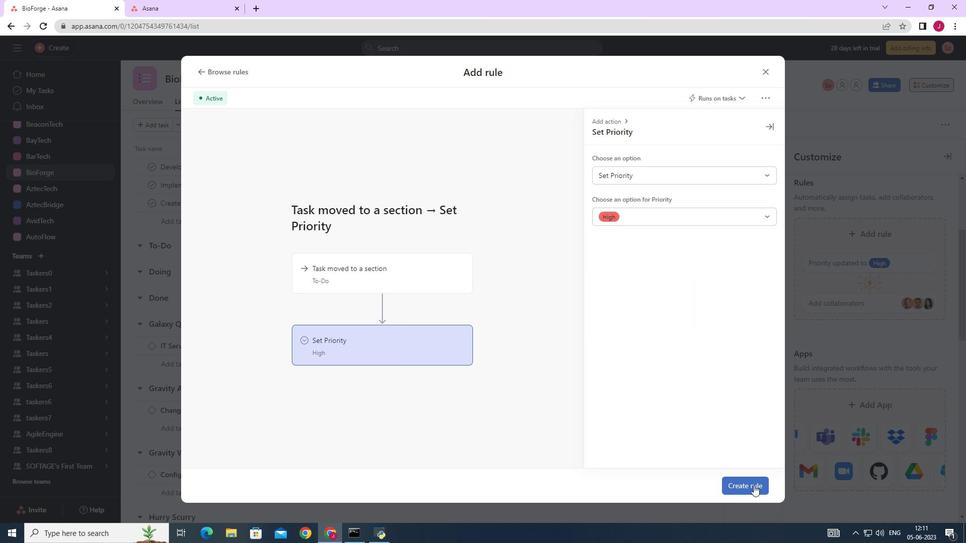 
Action: Mouse moved to (715, 417)
Screenshot: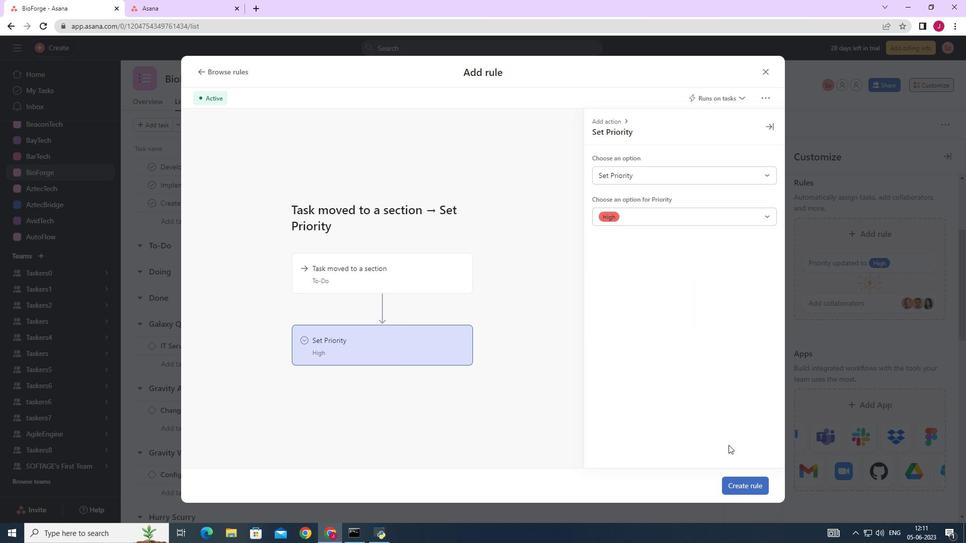 
